 Task: Change the inter-picture dwt filter of the Dirac video decoder using libschroedinger to "Haar with no shift".
Action: Mouse moved to (117, 18)
Screenshot: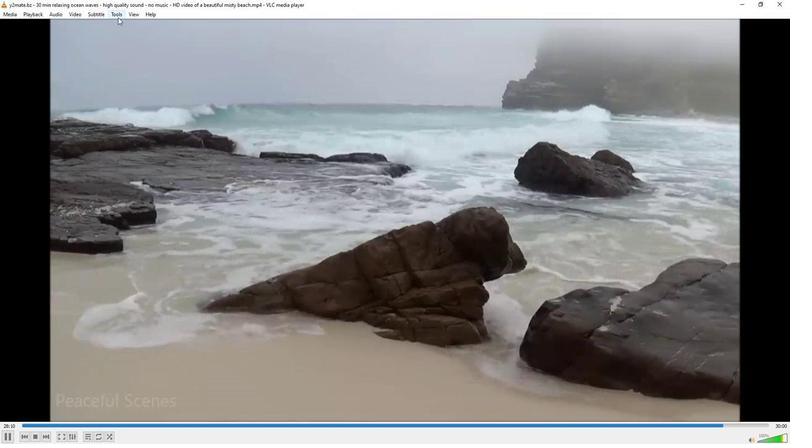 
Action: Mouse pressed left at (117, 18)
Screenshot: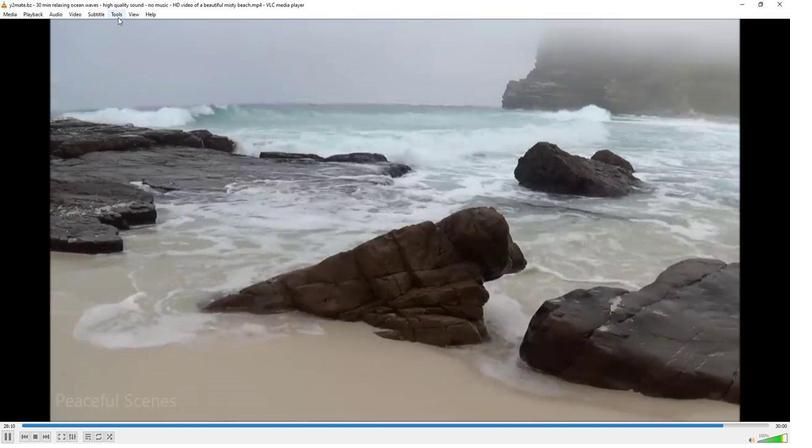 
Action: Mouse moved to (132, 109)
Screenshot: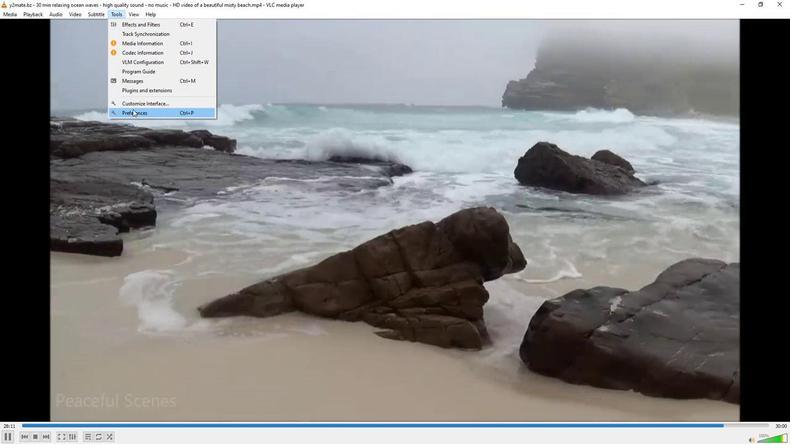
Action: Mouse pressed left at (132, 109)
Screenshot: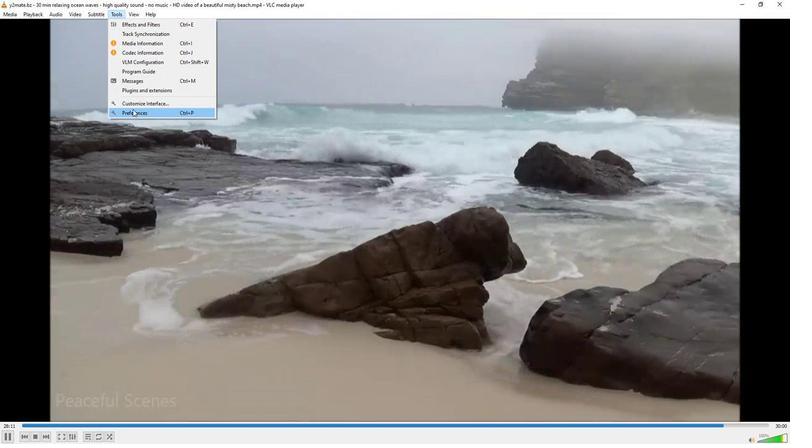 
Action: Mouse moved to (90, 344)
Screenshot: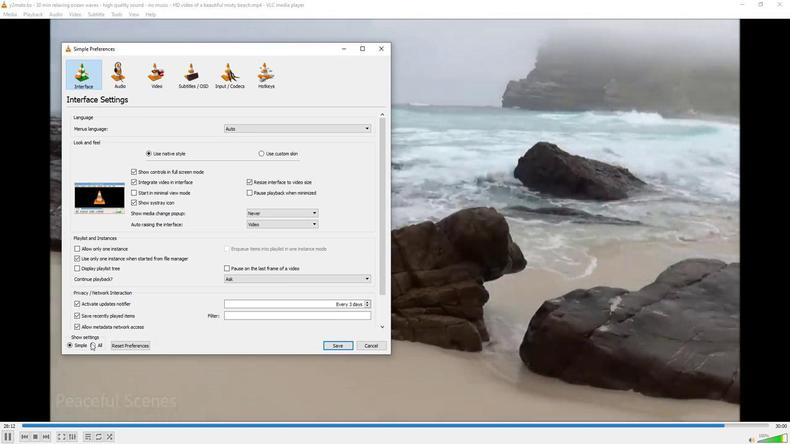 
Action: Mouse pressed left at (90, 344)
Screenshot: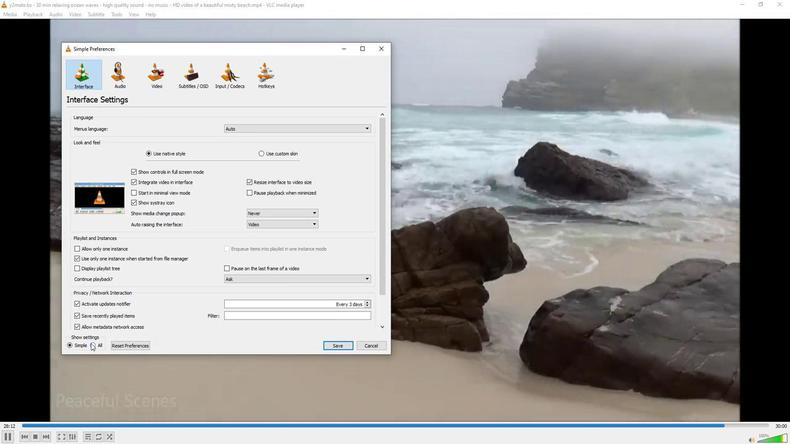 
Action: Mouse moved to (80, 264)
Screenshot: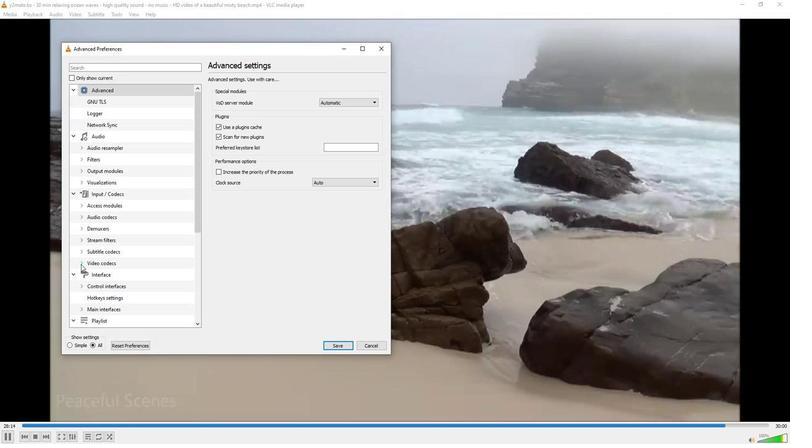 
Action: Mouse pressed left at (80, 264)
Screenshot: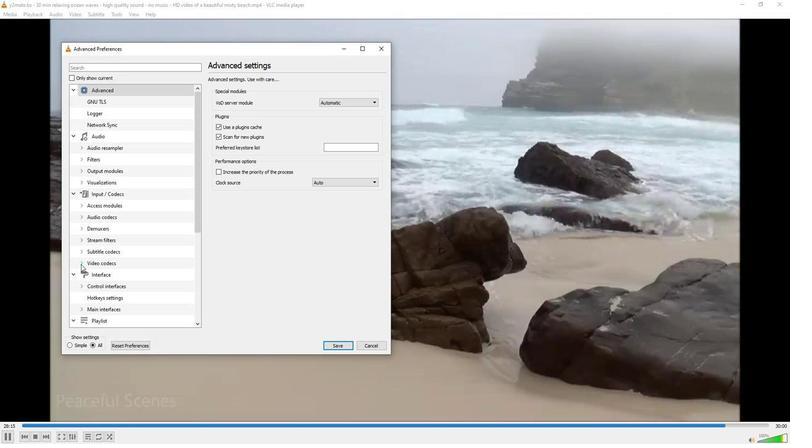 
Action: Mouse moved to (110, 321)
Screenshot: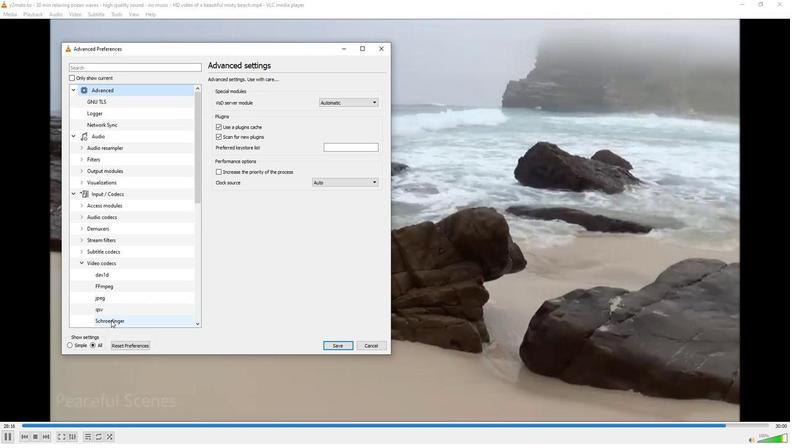 
Action: Mouse pressed left at (110, 321)
Screenshot: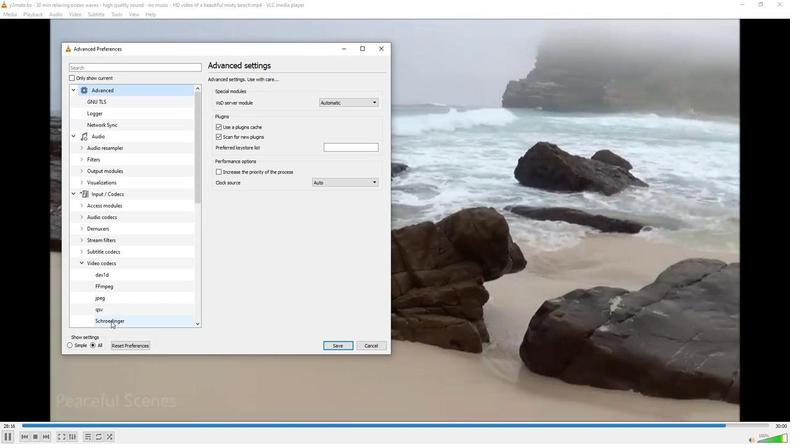 
Action: Mouse moved to (308, 312)
Screenshot: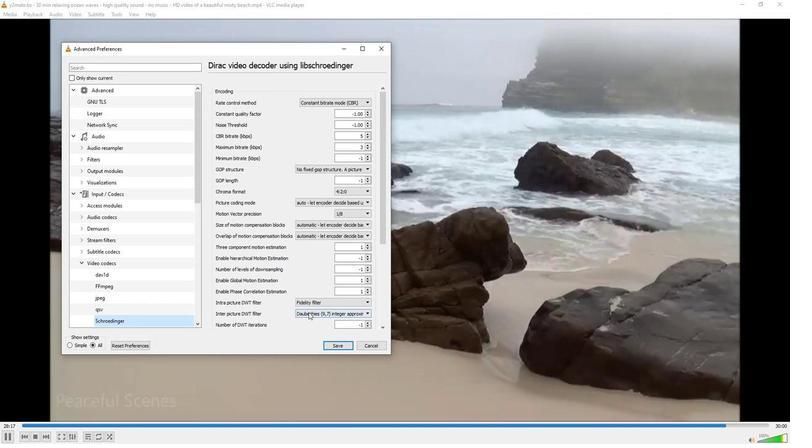 
Action: Mouse pressed left at (308, 312)
Screenshot: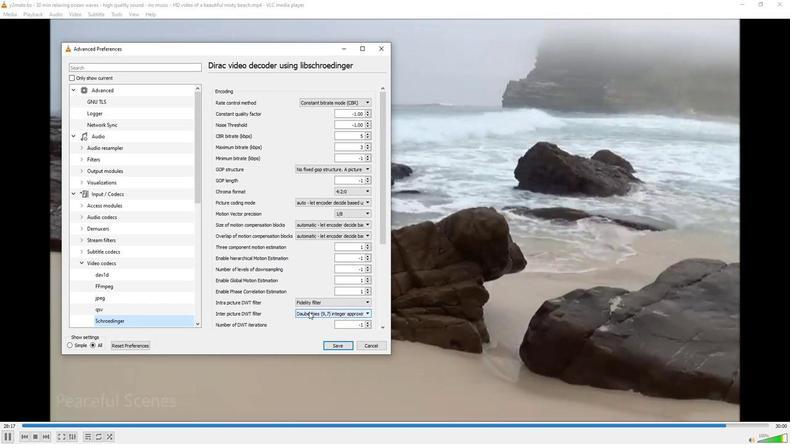
Action: Mouse moved to (314, 335)
Screenshot: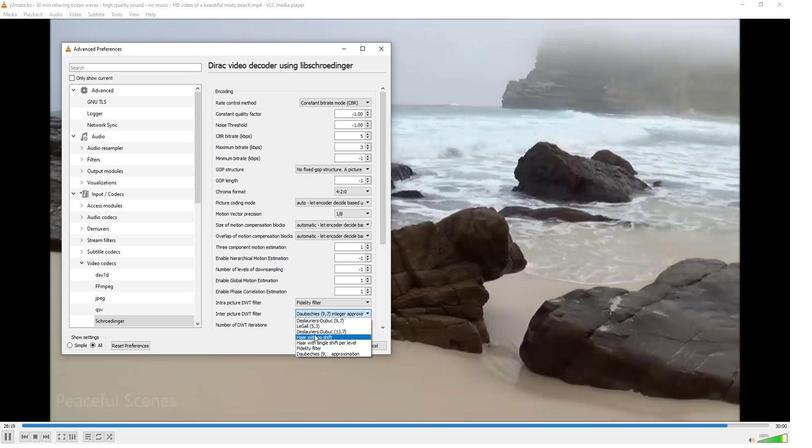 
Action: Mouse pressed left at (314, 335)
Screenshot: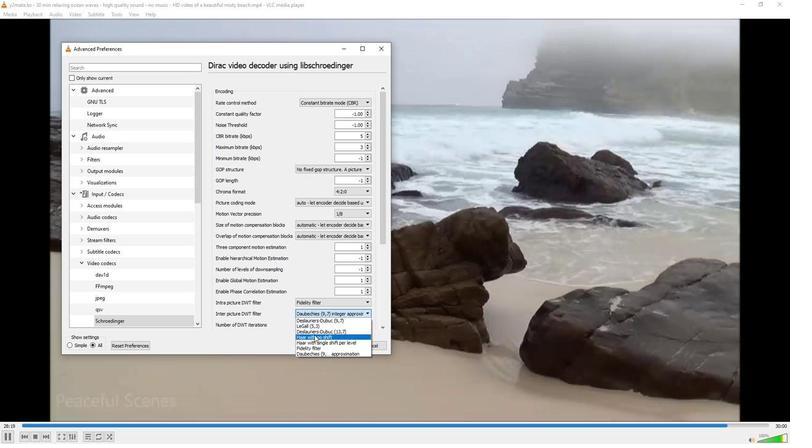 
Action: Mouse moved to (310, 335)
Screenshot: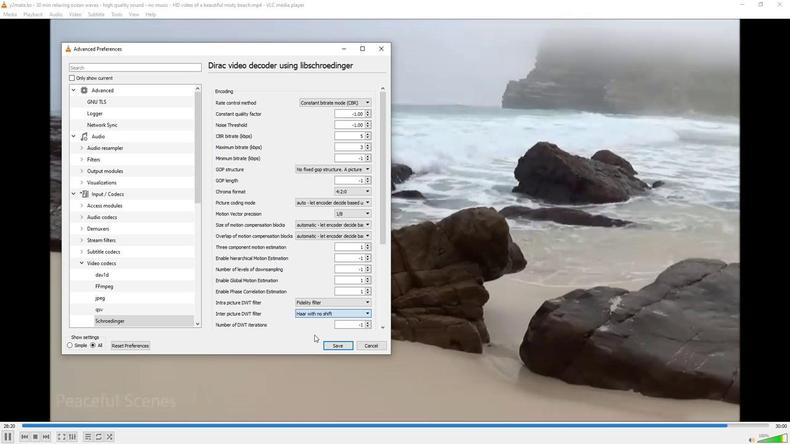 
